 Task: Find the closest national park to Salt Lake City, Utah, and Jackson, Wyoming.
Action: Mouse moved to (103, 95)
Screenshot: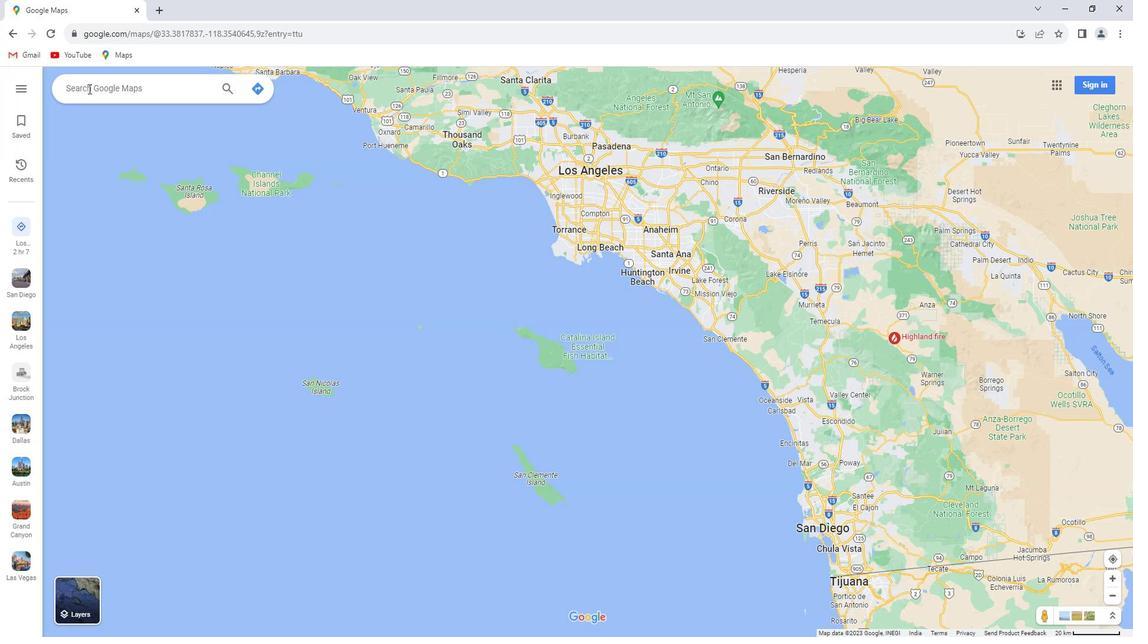 
Action: Mouse pressed left at (103, 95)
Screenshot: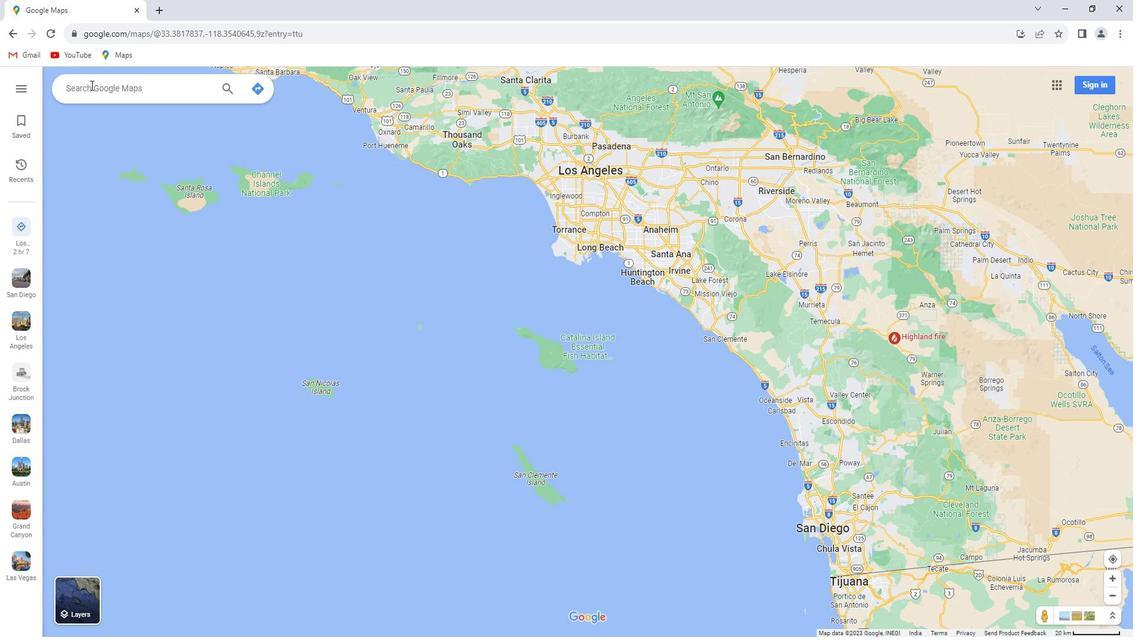 
Action: Key pressed <Key.shift>Salt<Key.space><Key.shift>lake<Key.space><Key.shift>City,<Key.space><Key.shift>Utah
Screenshot: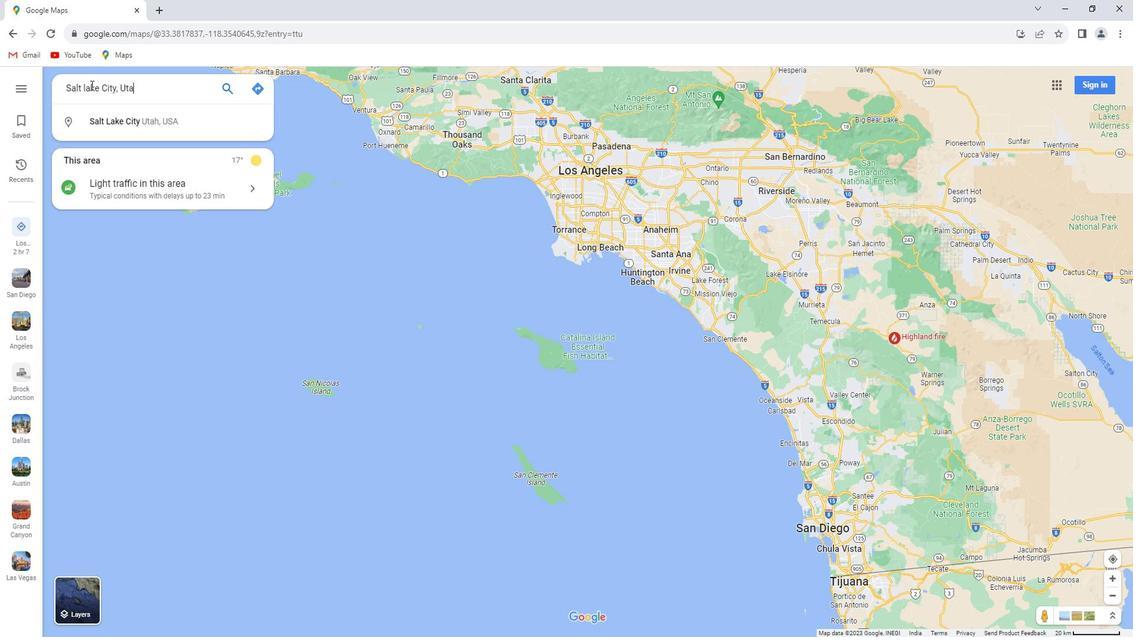 
Action: Mouse moved to (183, 98)
Screenshot: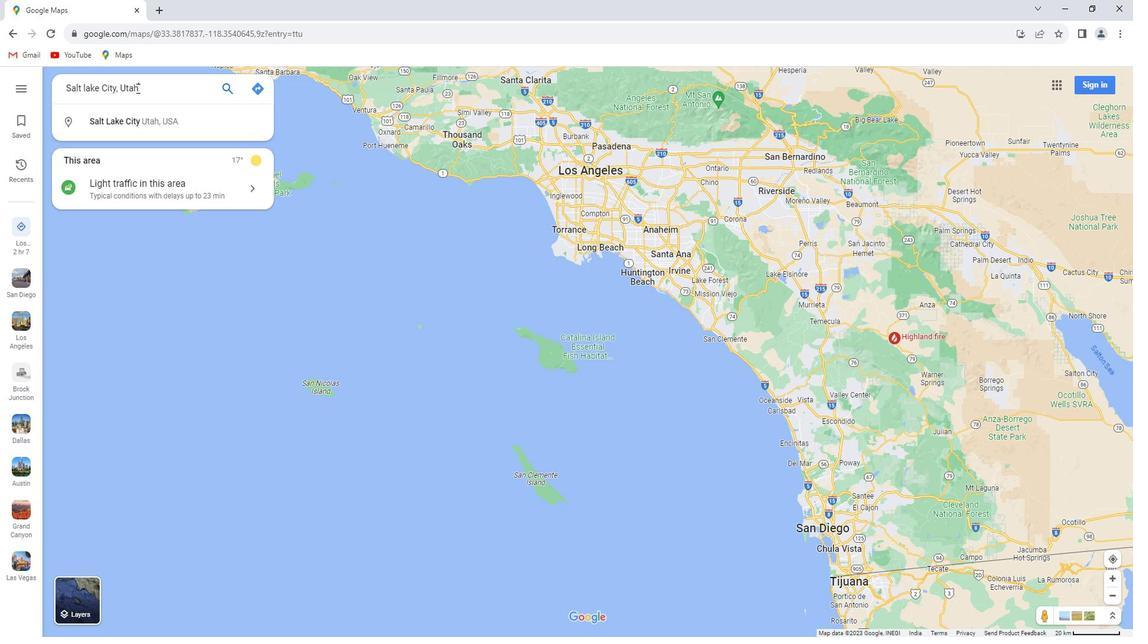 
Action: Key pressed <Key.enter>
Screenshot: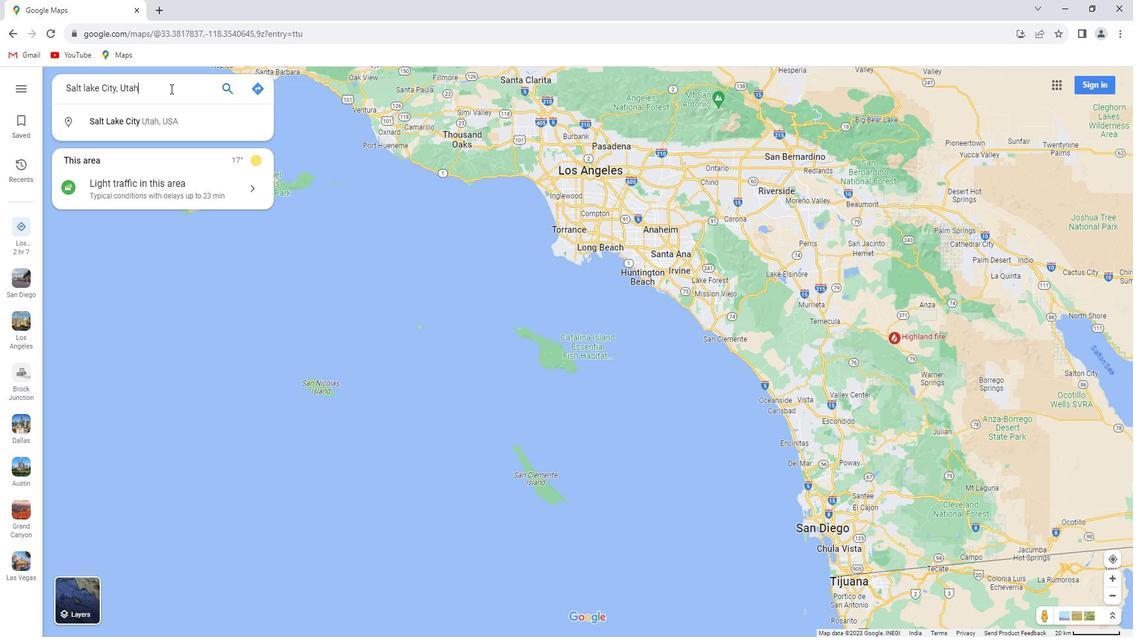 
Action: Mouse moved to (180, 298)
Screenshot: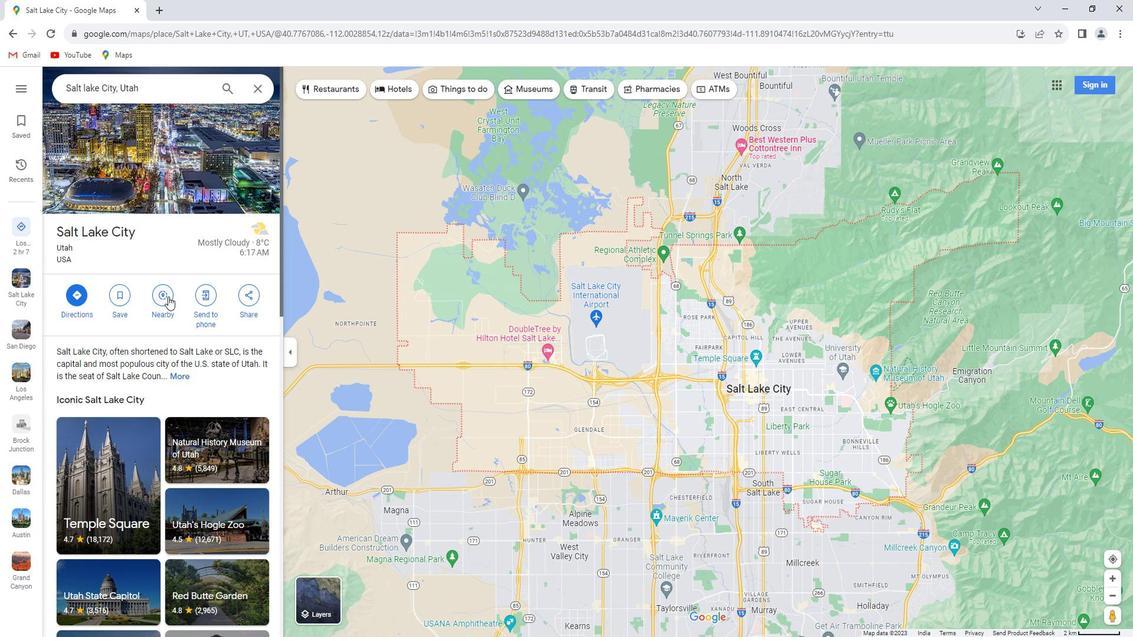 
Action: Mouse pressed left at (180, 298)
Screenshot: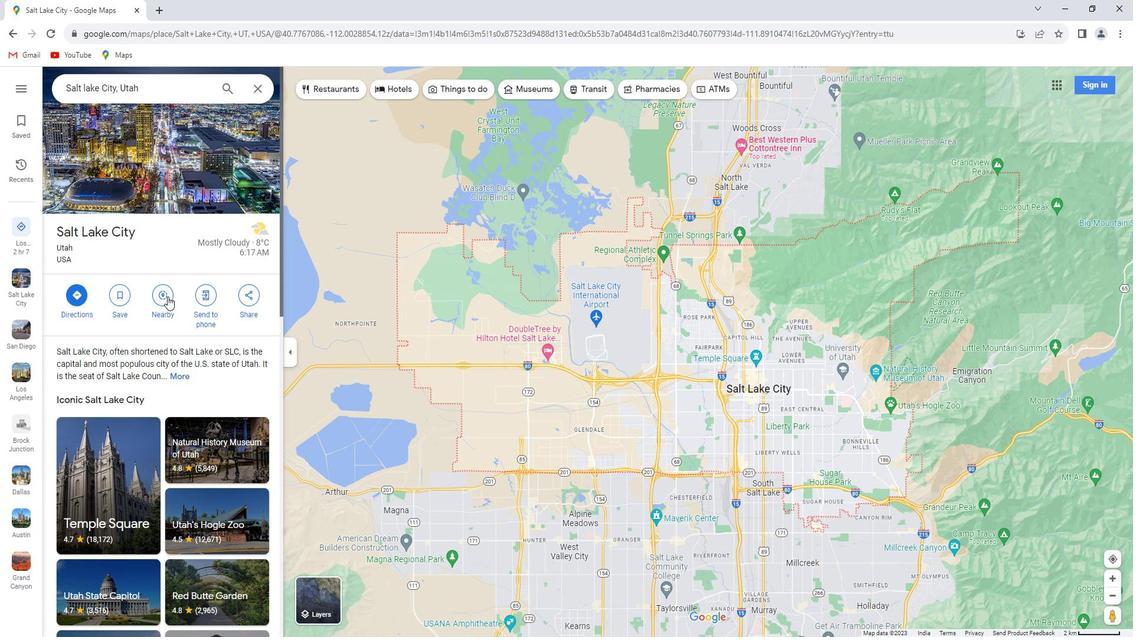 
Action: Key pressed cosest<Key.space>national<Key.space>park<Key.enter>
Screenshot: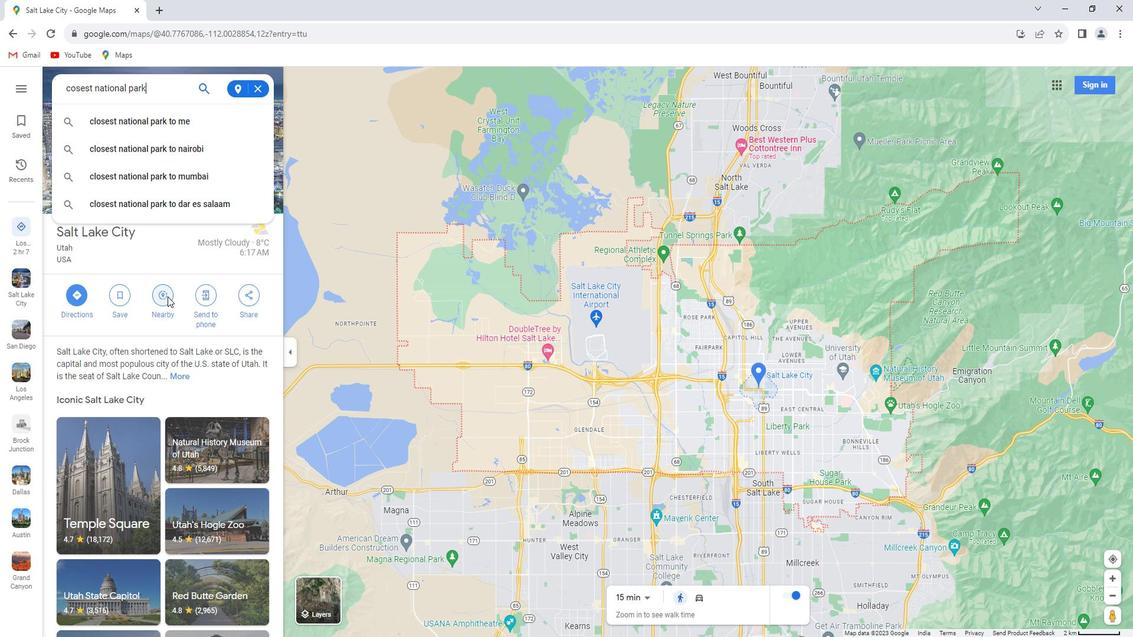 
Action: Mouse moved to (274, 99)
Screenshot: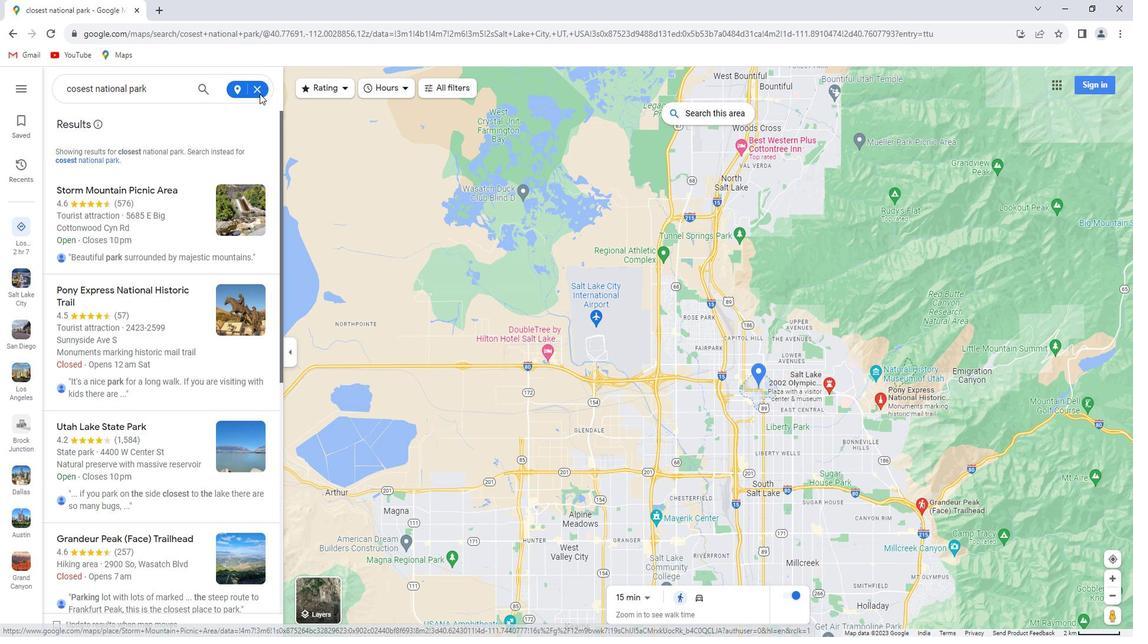 
Action: Mouse pressed left at (274, 99)
Screenshot: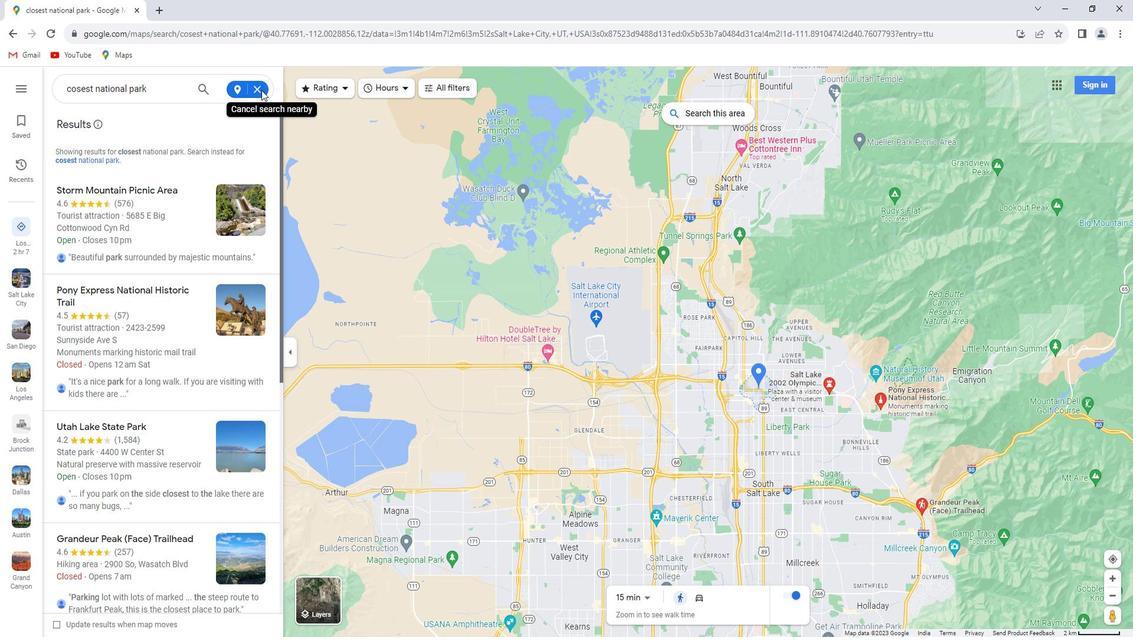 
Action: Mouse moved to (271, 96)
Screenshot: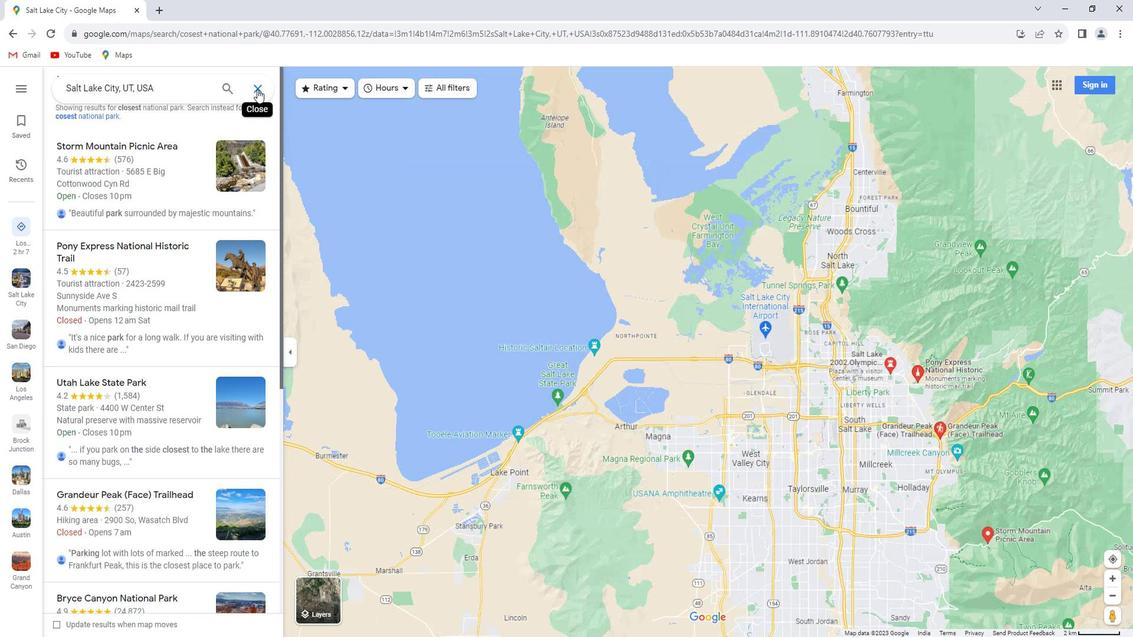 
Action: Mouse pressed left at (271, 96)
Screenshot: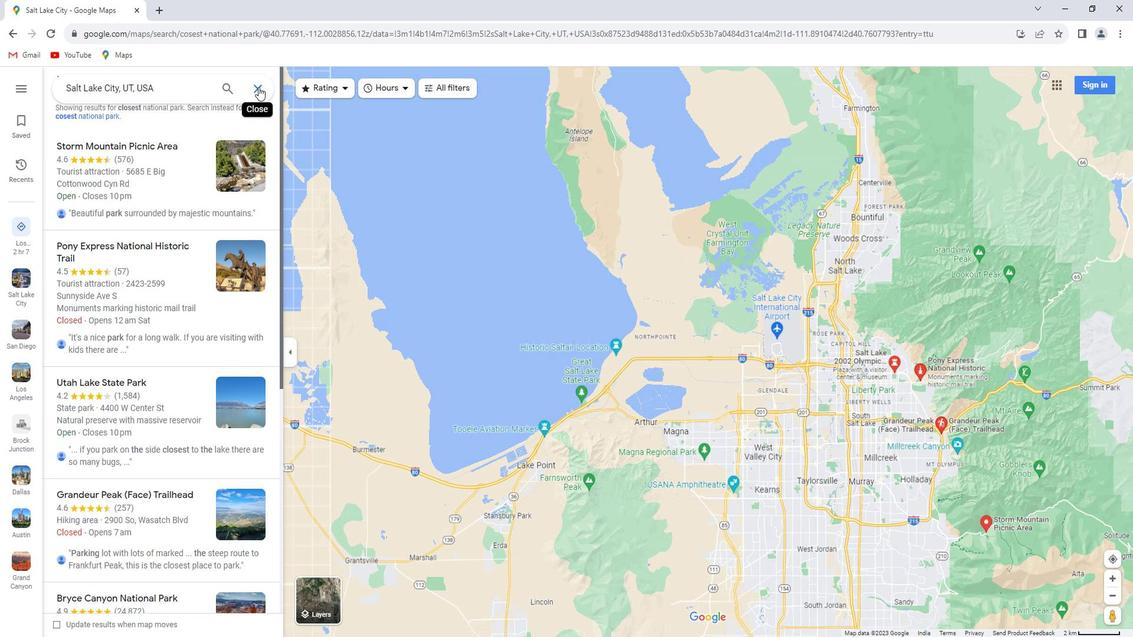 
Action: Mouse moved to (166, 106)
Screenshot: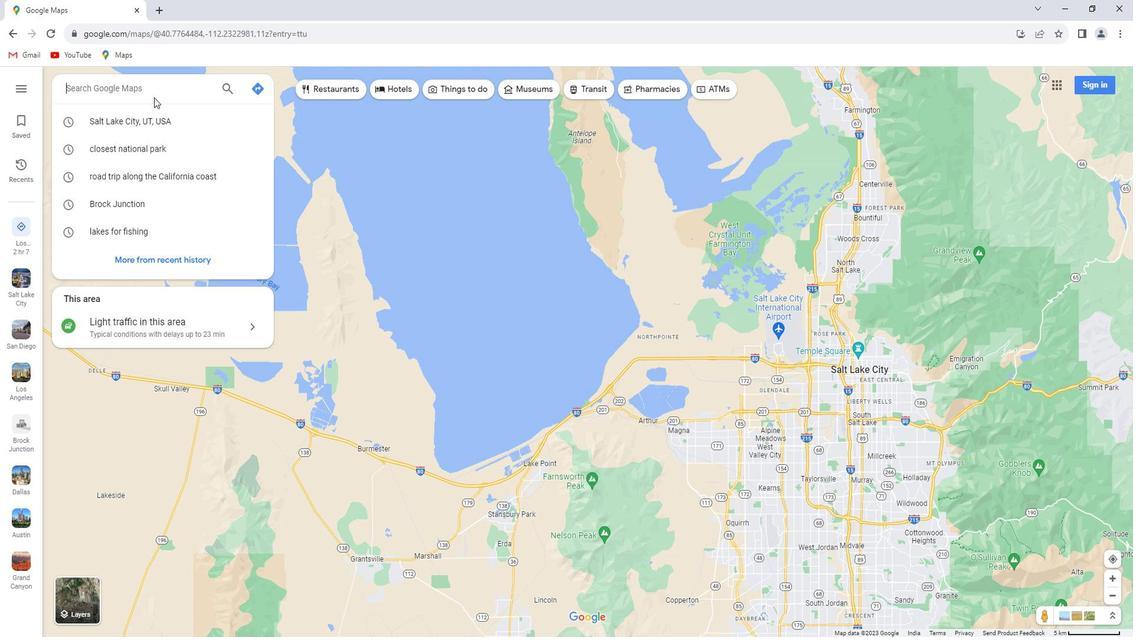 
Action: Key pressed <Key.shift><Key.shift>Jackson,<Key.space><Key.shift>Wyoming<Key.enter>
Screenshot: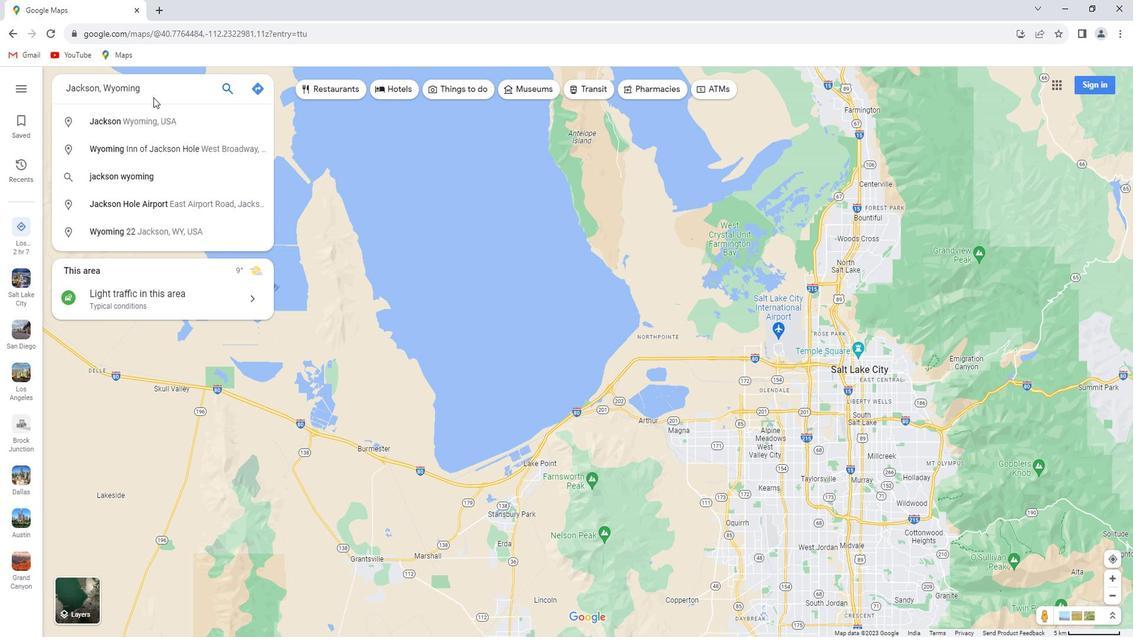 
Action: Mouse moved to (177, 296)
Screenshot: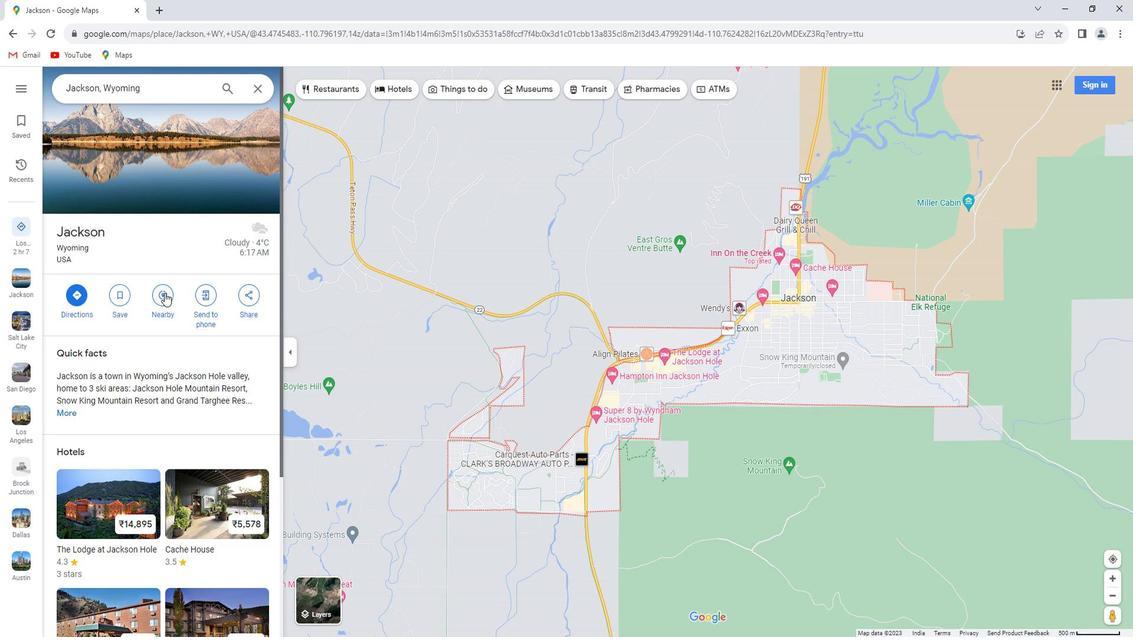 
Action: Mouse pressed left at (177, 296)
Screenshot: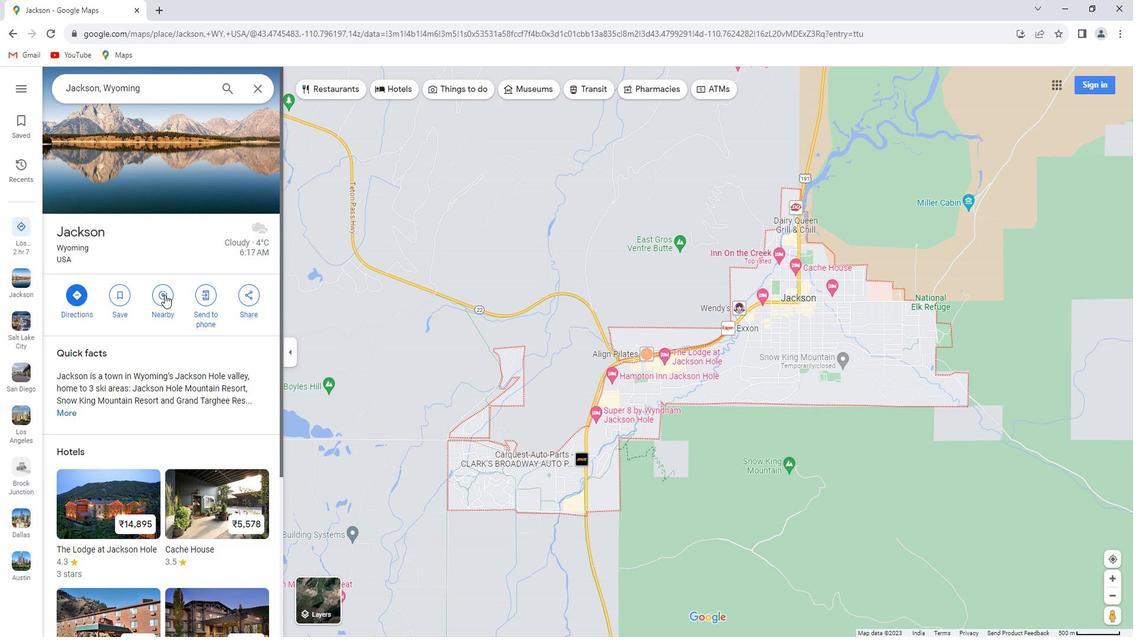 
Action: Key pressed closest<Key.space>national<Key.space>park<Key.enter>
Screenshot: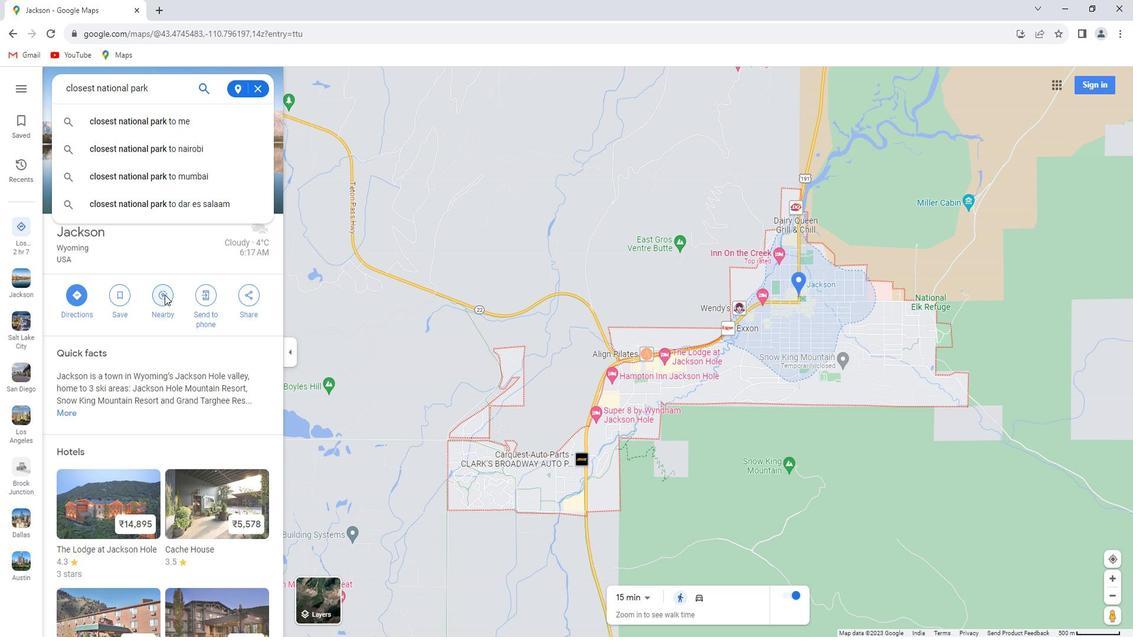 
